 Task: Add filter " -" in priority.
Action: Mouse moved to (681, 196)
Screenshot: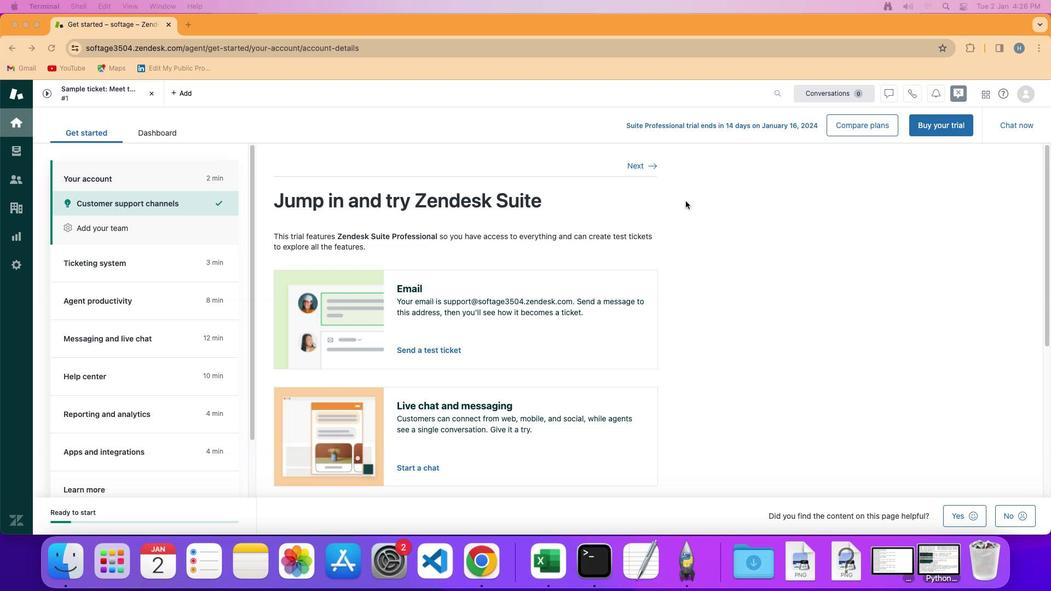 
Action: Mouse pressed left at (681, 196)
Screenshot: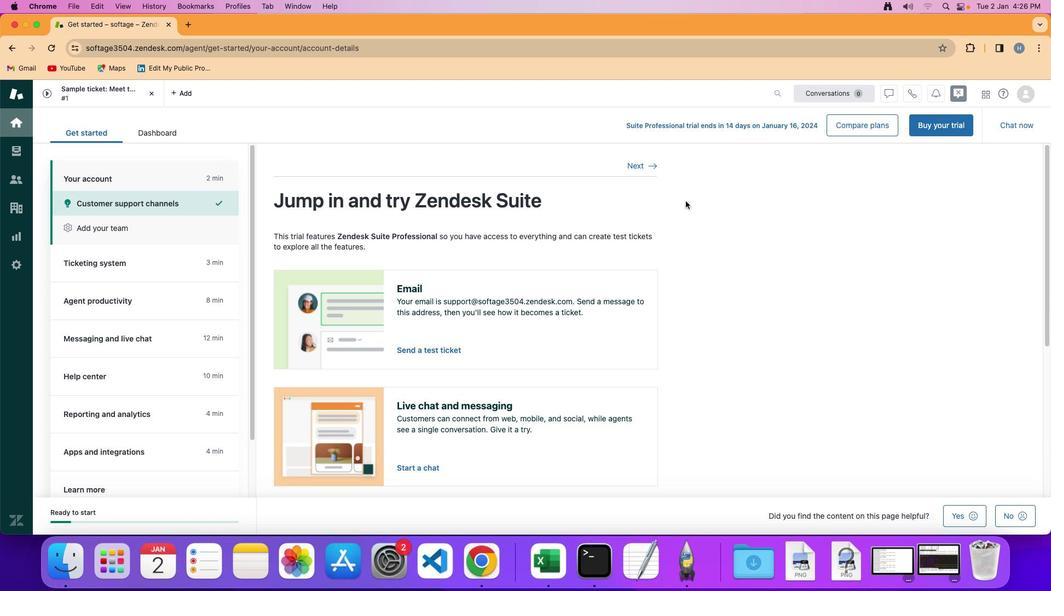 
Action: Mouse moved to (7, 145)
Screenshot: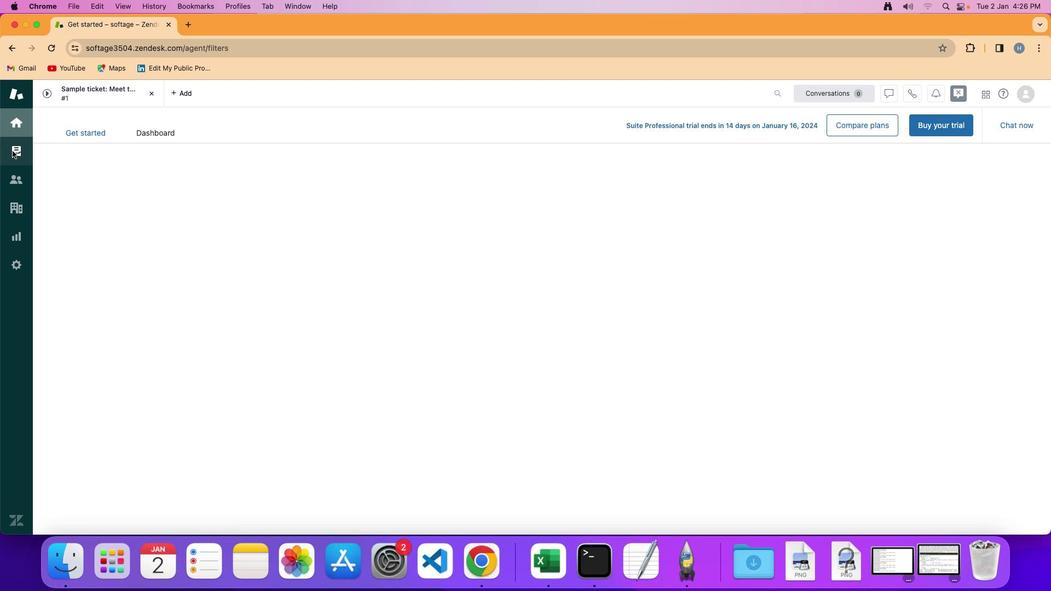
Action: Mouse pressed left at (7, 145)
Screenshot: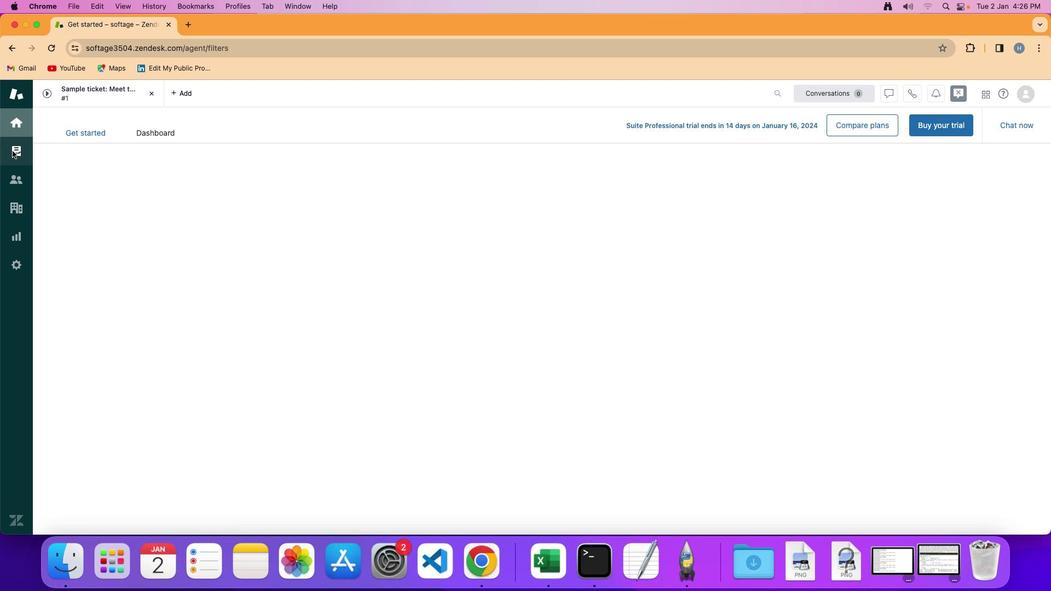 
Action: Mouse moved to (244, 162)
Screenshot: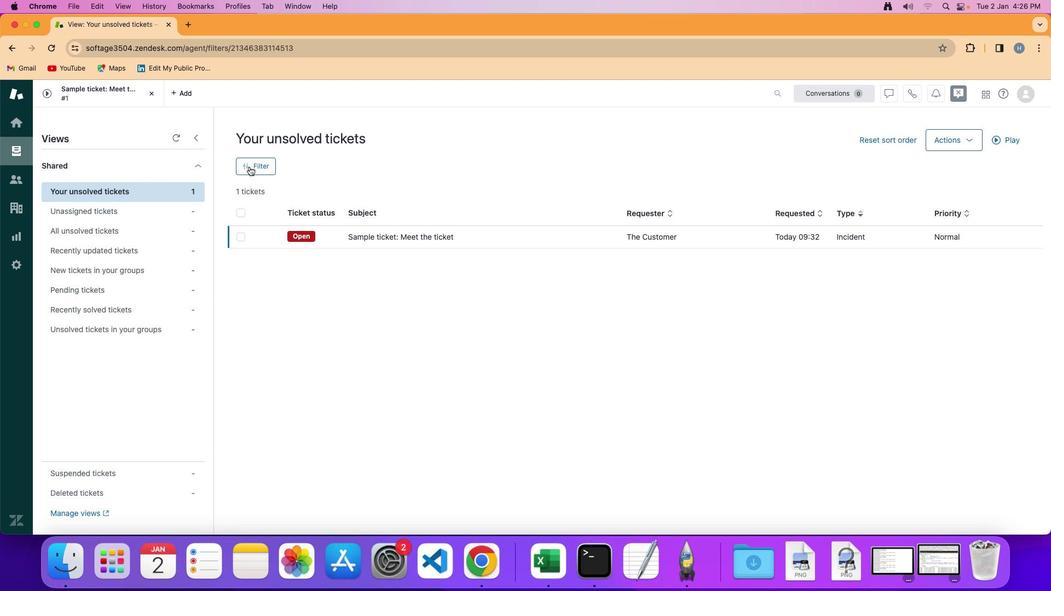 
Action: Mouse pressed left at (244, 162)
Screenshot: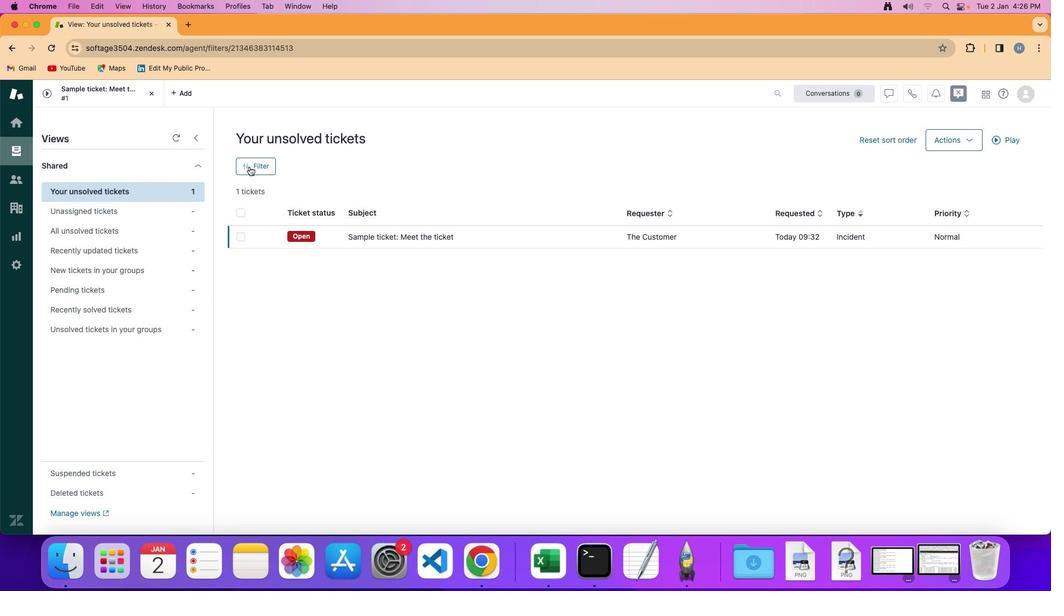 
Action: Mouse moved to (895, 420)
Screenshot: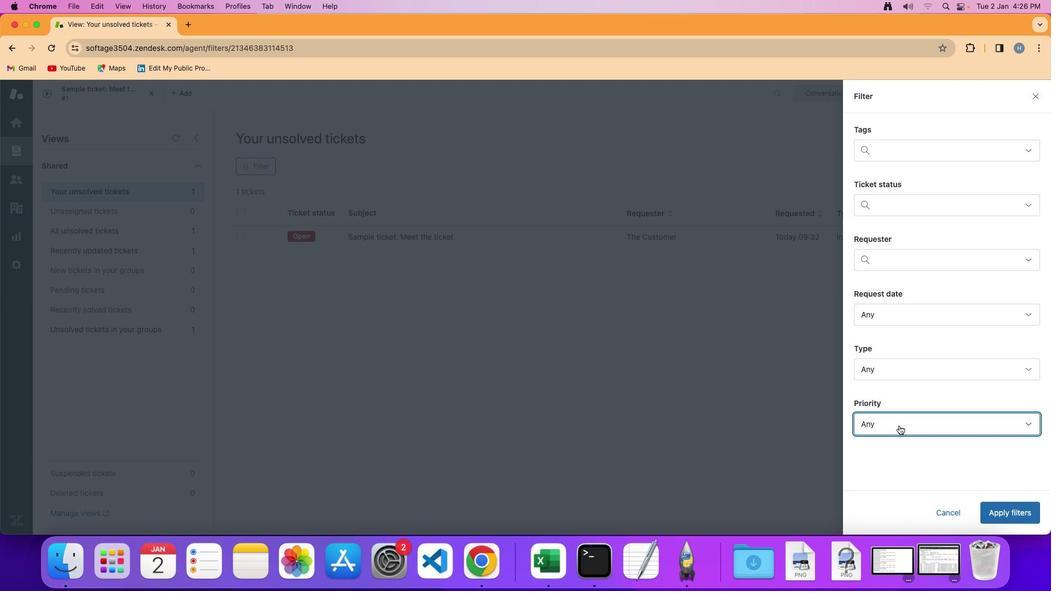 
Action: Mouse pressed left at (895, 420)
Screenshot: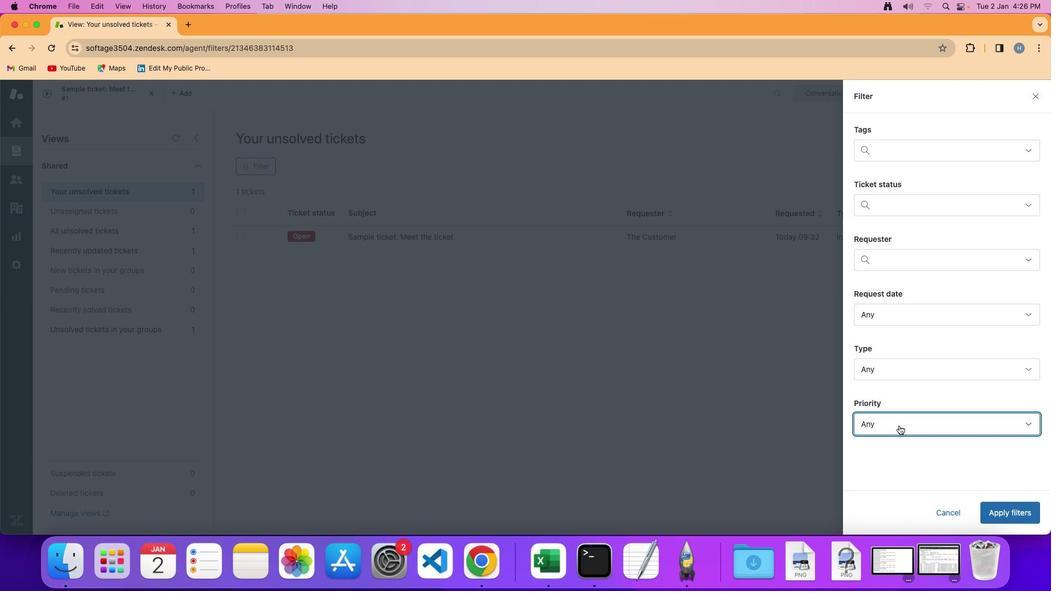 
Action: Mouse moved to (910, 321)
Screenshot: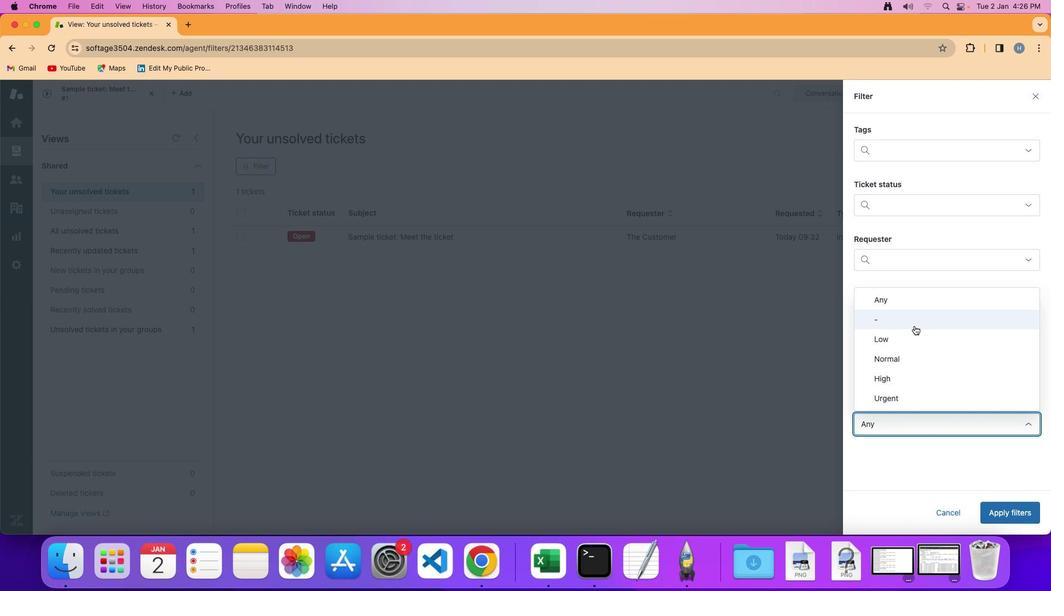 
Action: Mouse pressed left at (910, 321)
Screenshot: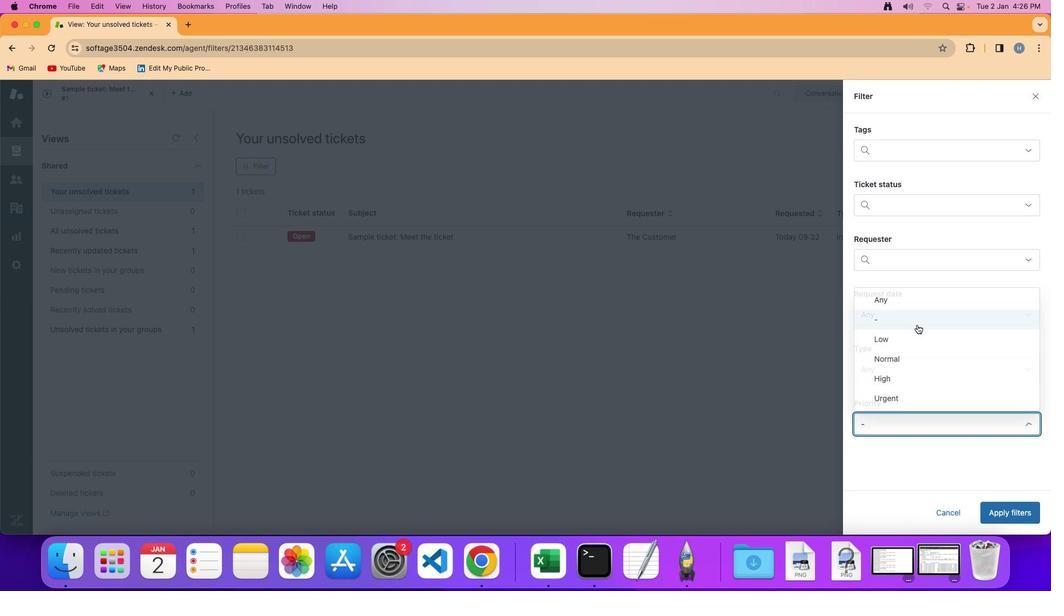 
Action: Mouse moved to (1004, 508)
Screenshot: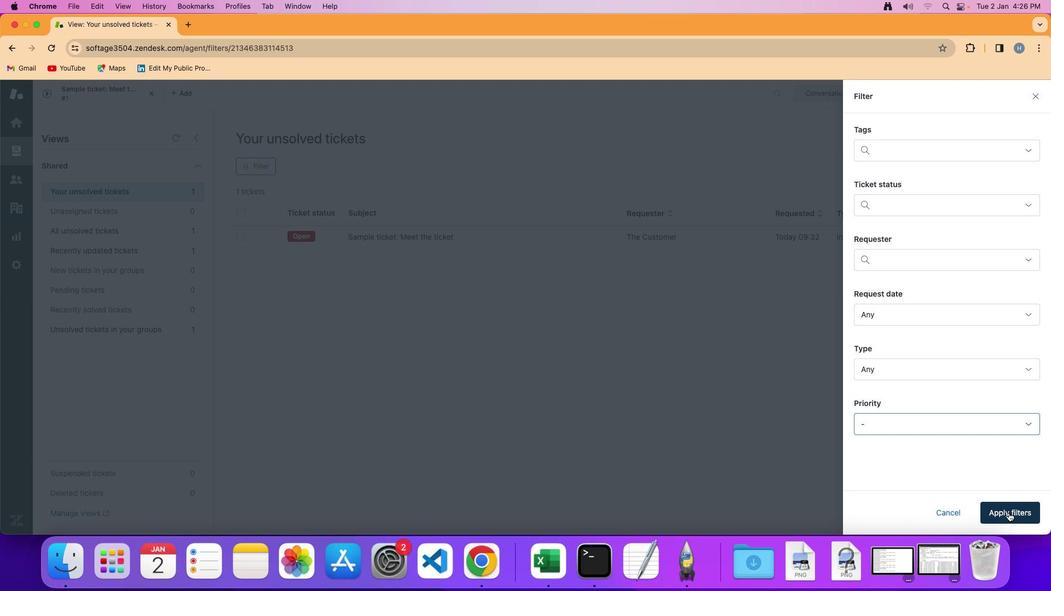 
Action: Mouse pressed left at (1004, 508)
Screenshot: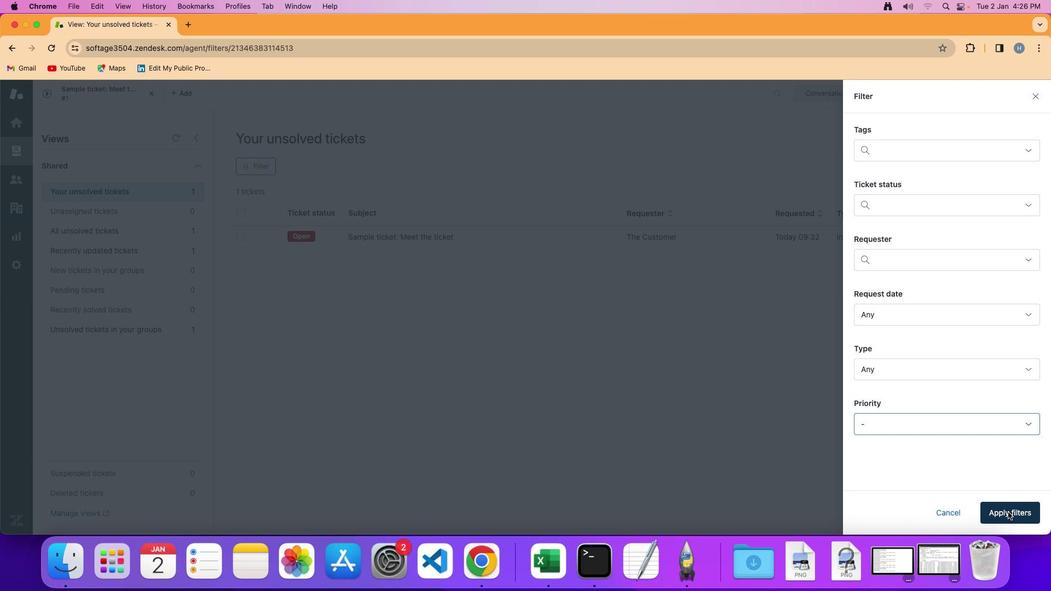 
Action: Mouse moved to (622, 315)
Screenshot: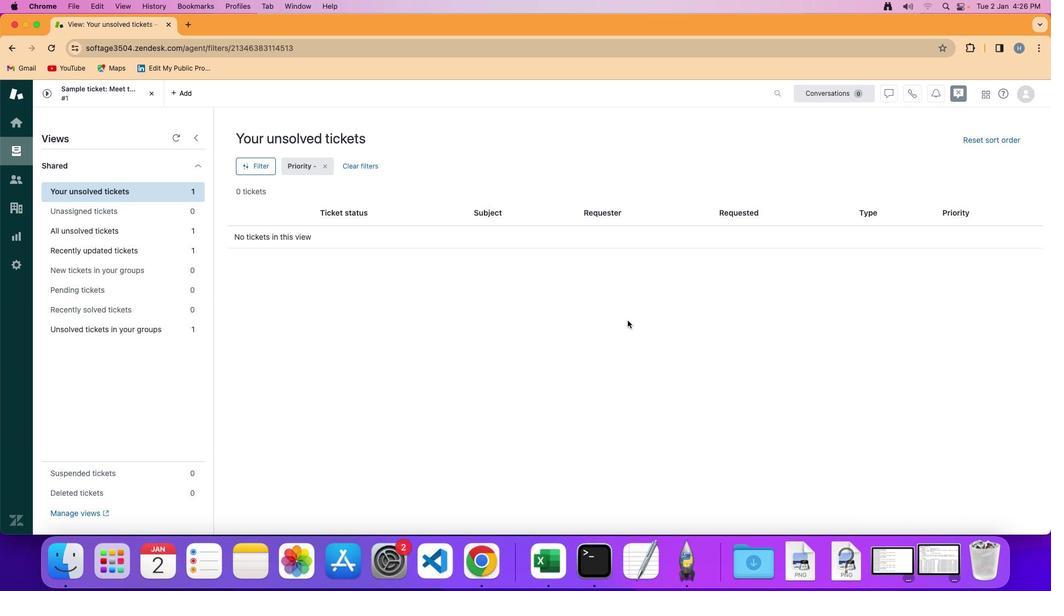 
